 Task: Choose the host language as Finnish.
Action: Mouse moved to (1051, 156)
Screenshot: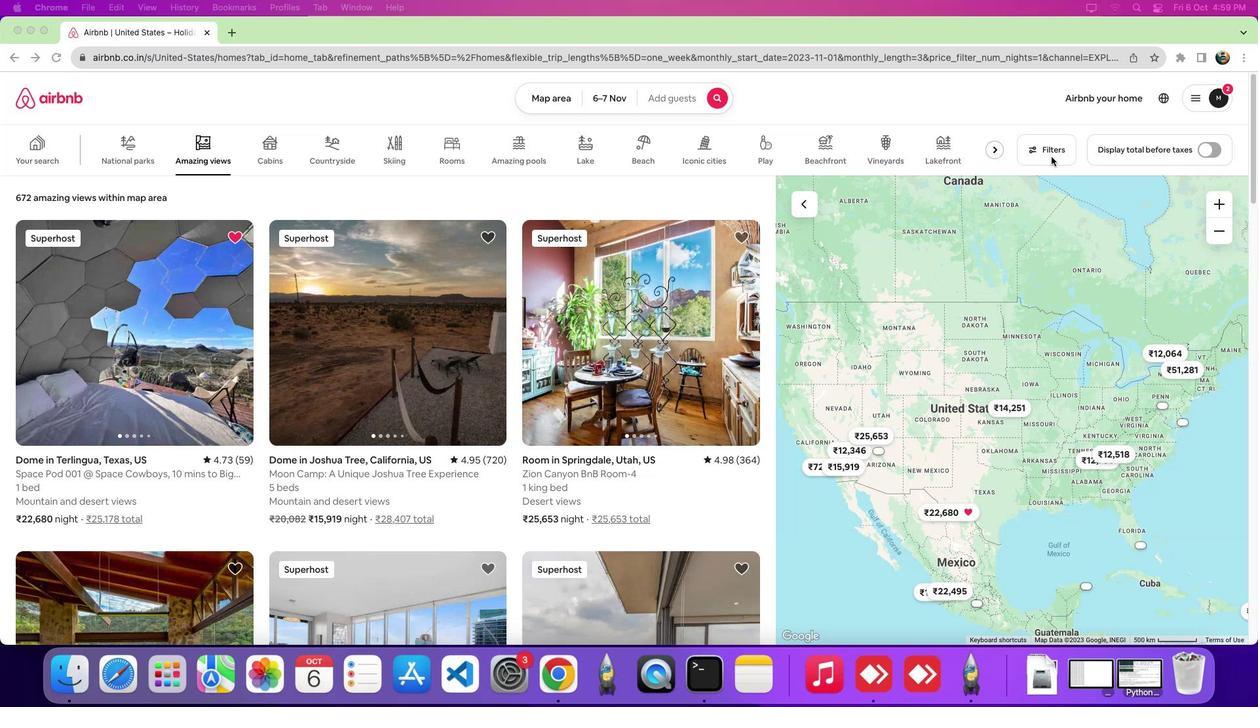 
Action: Mouse pressed left at (1051, 156)
Screenshot: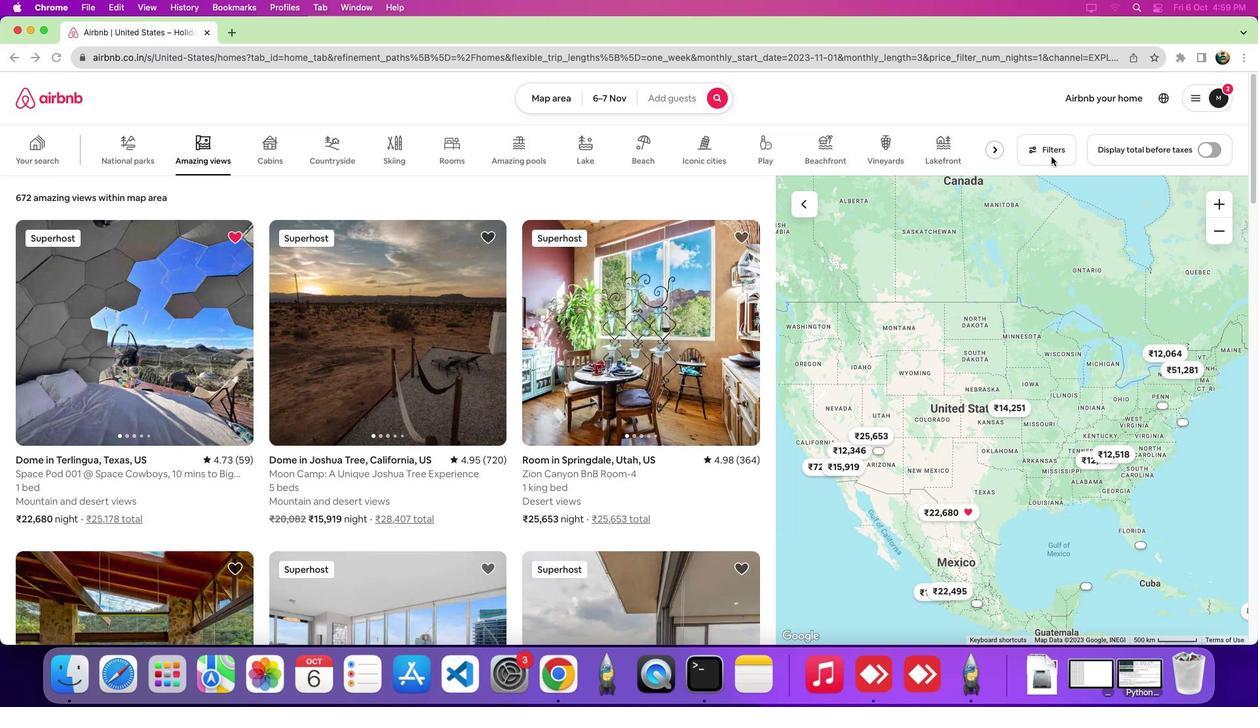 
Action: Mouse pressed left at (1051, 156)
Screenshot: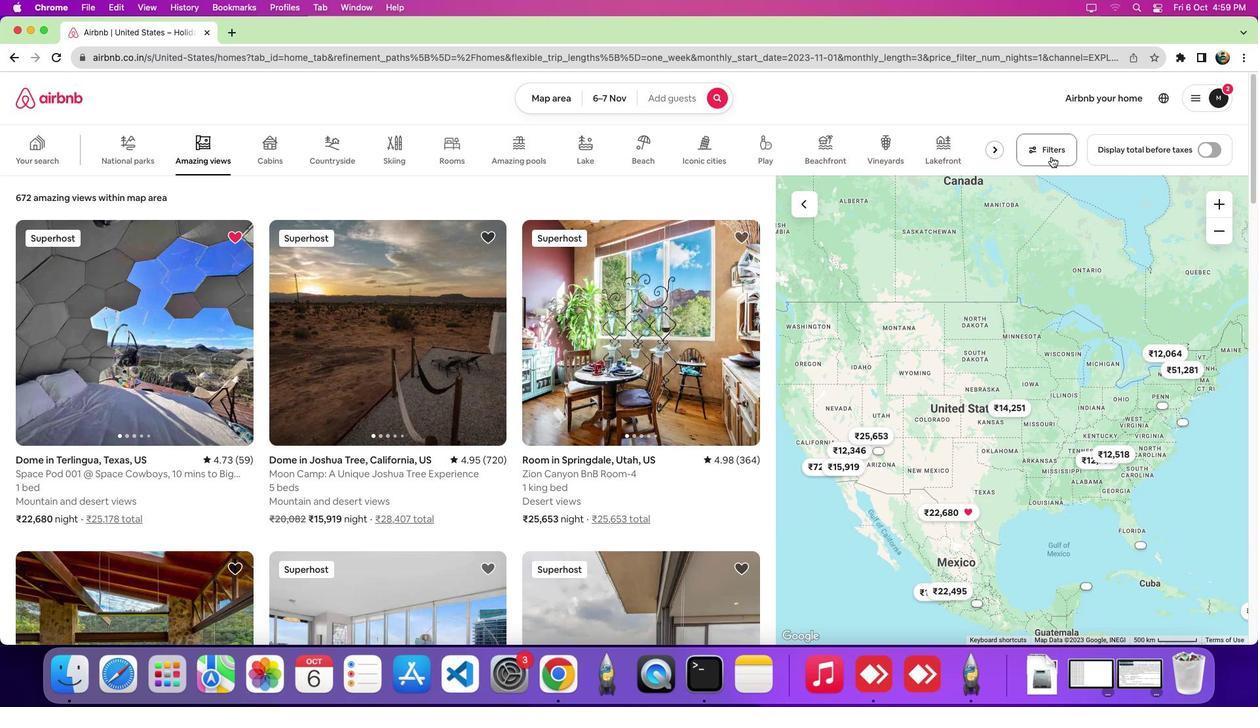 
Action: Mouse moved to (628, 232)
Screenshot: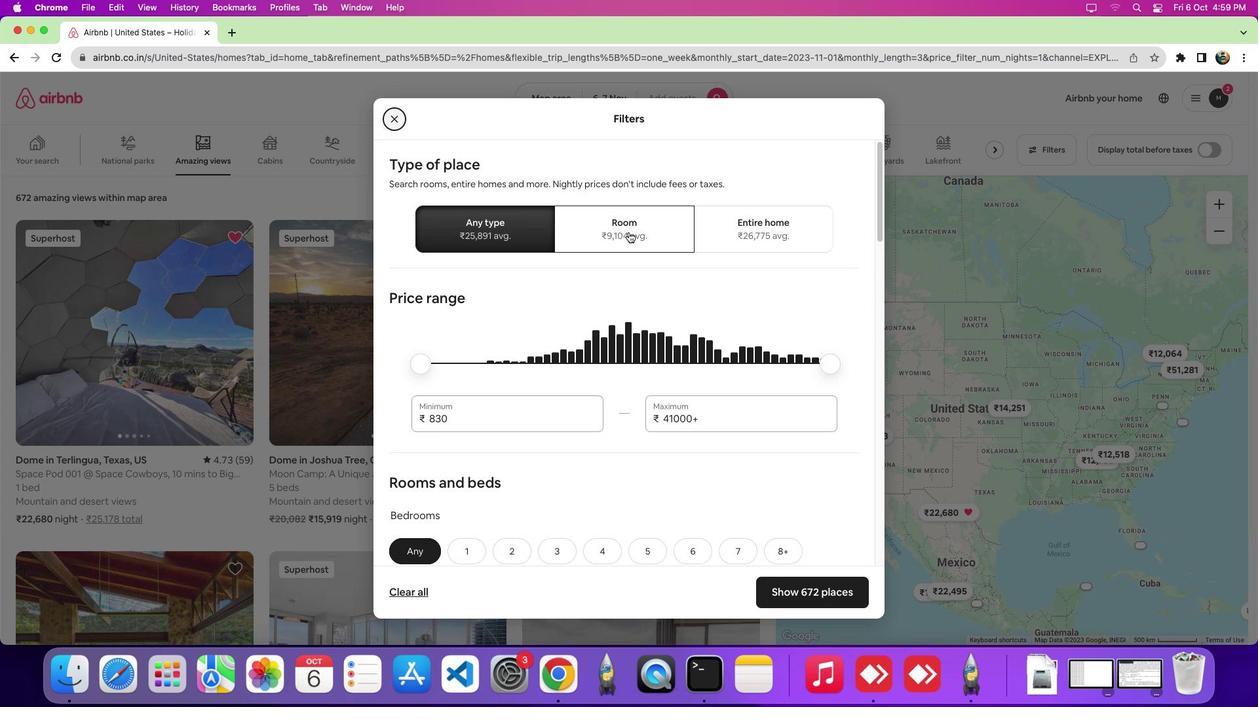 
Action: Mouse pressed left at (628, 232)
Screenshot: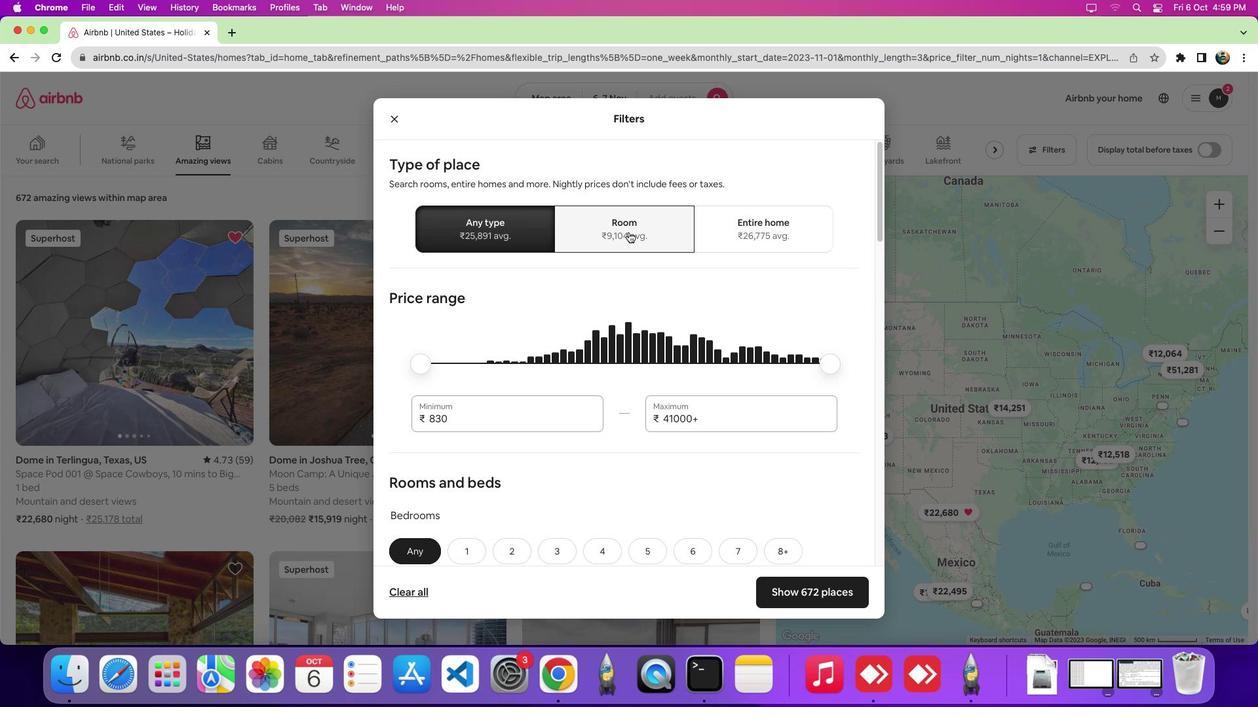 
Action: Mouse moved to (636, 399)
Screenshot: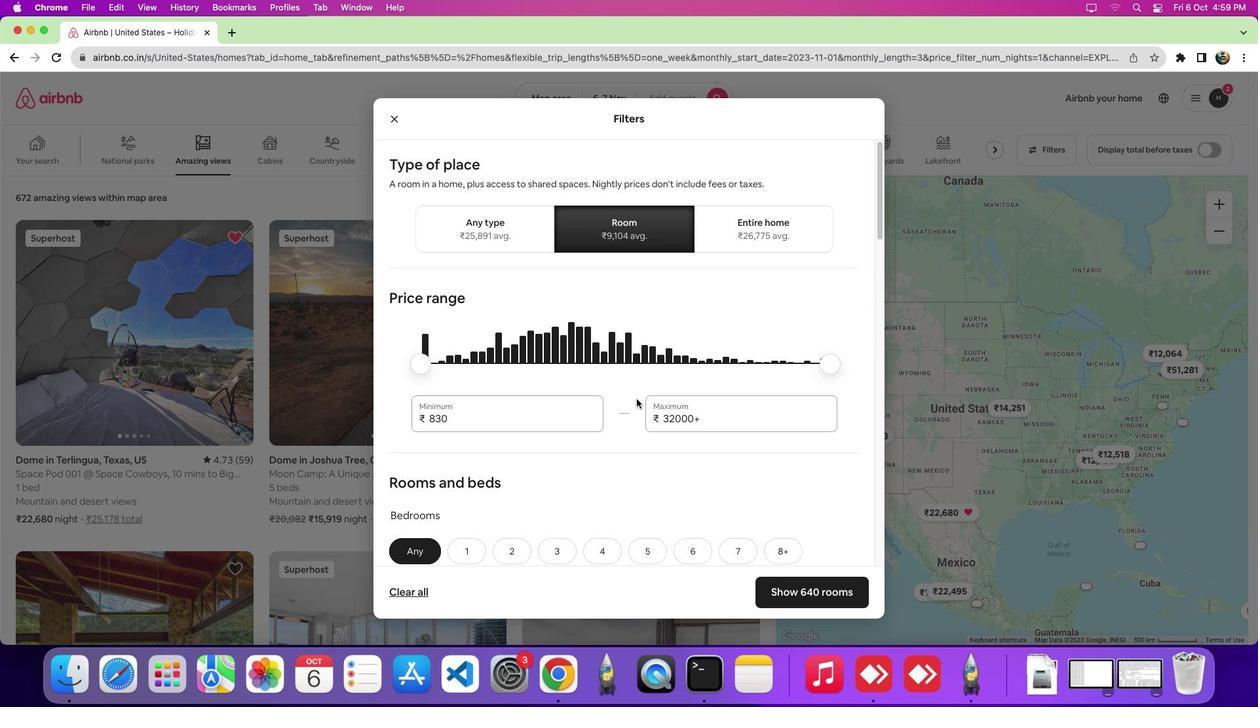 
Action: Mouse scrolled (636, 399) with delta (0, 0)
Screenshot: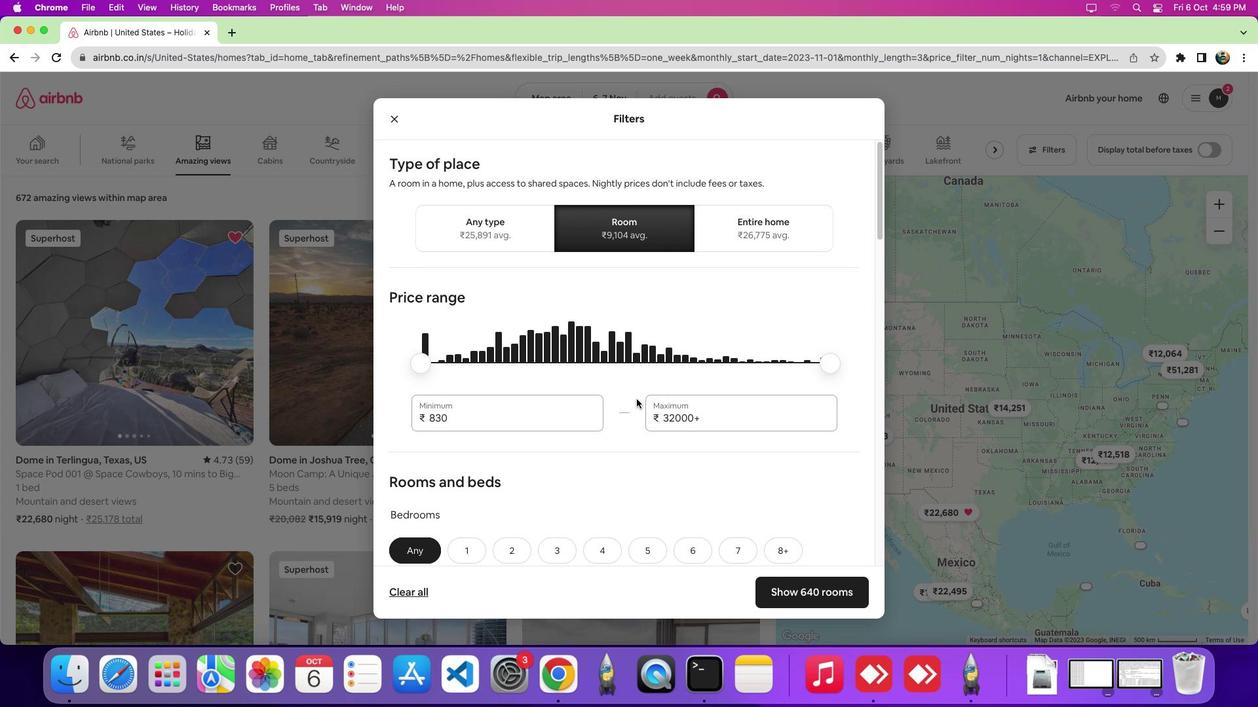 
Action: Mouse scrolled (636, 399) with delta (0, 0)
Screenshot: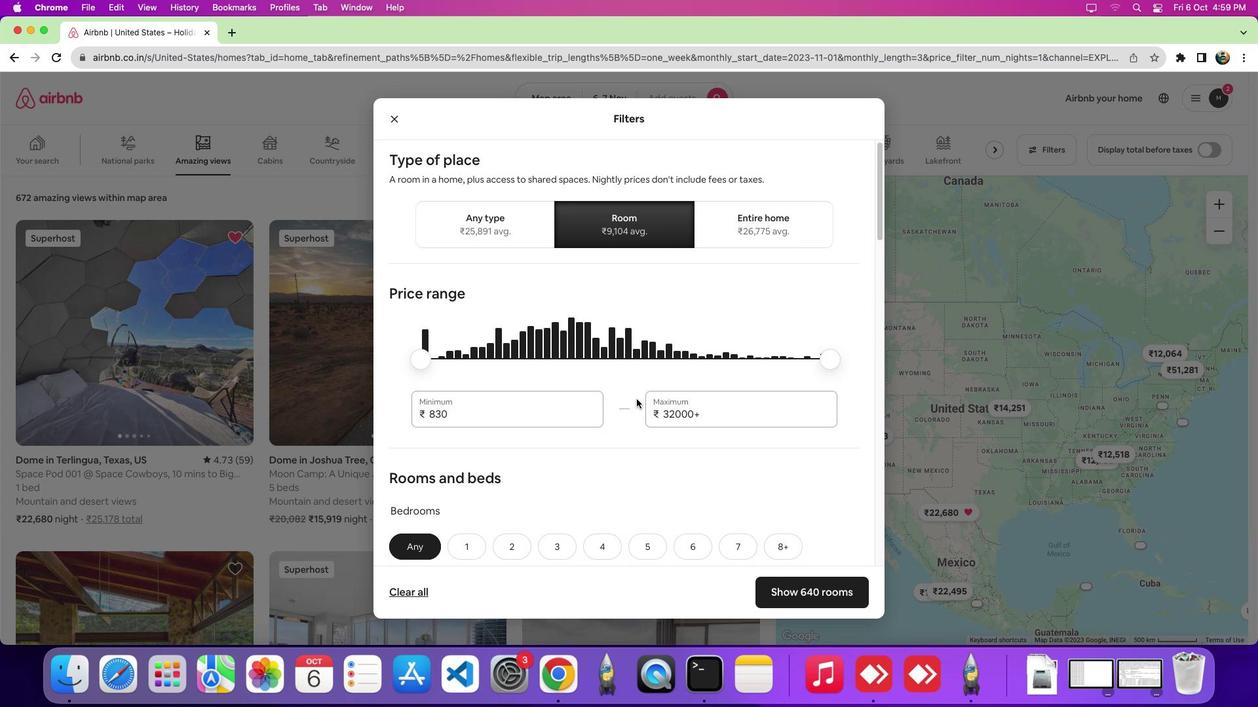 
Action: Mouse scrolled (636, 399) with delta (0, -1)
Screenshot: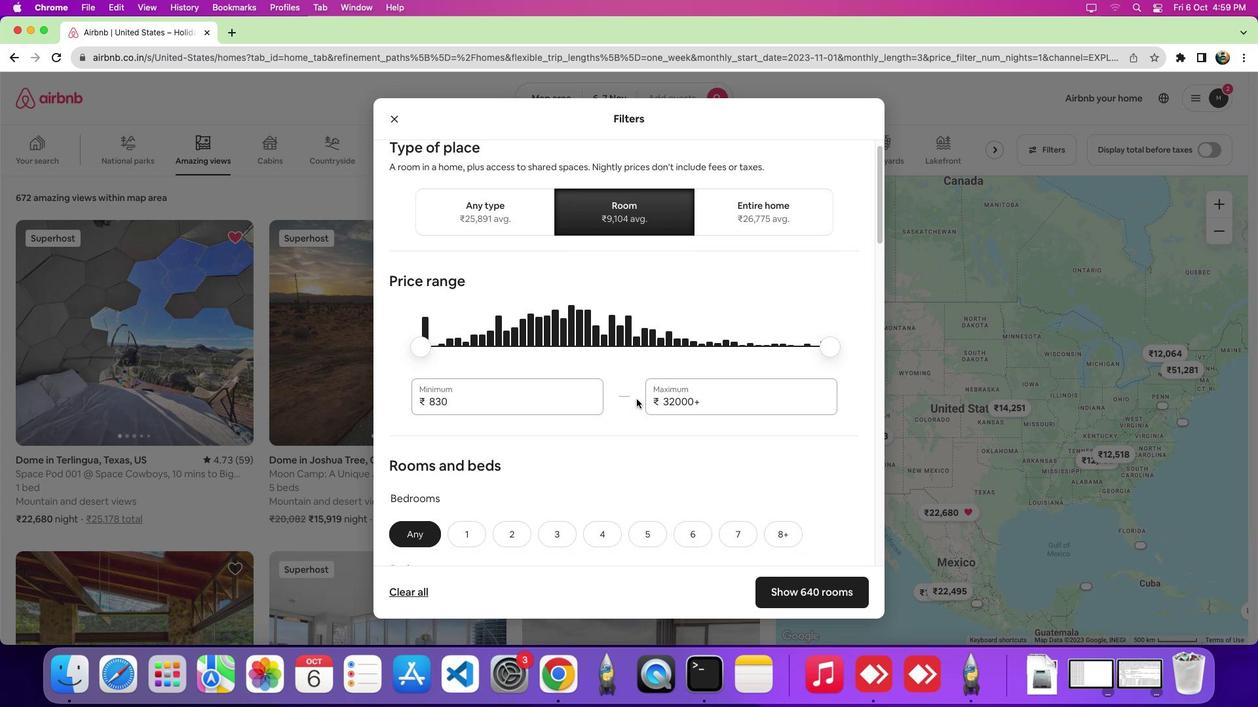 
Action: Mouse scrolled (636, 399) with delta (0, -3)
Screenshot: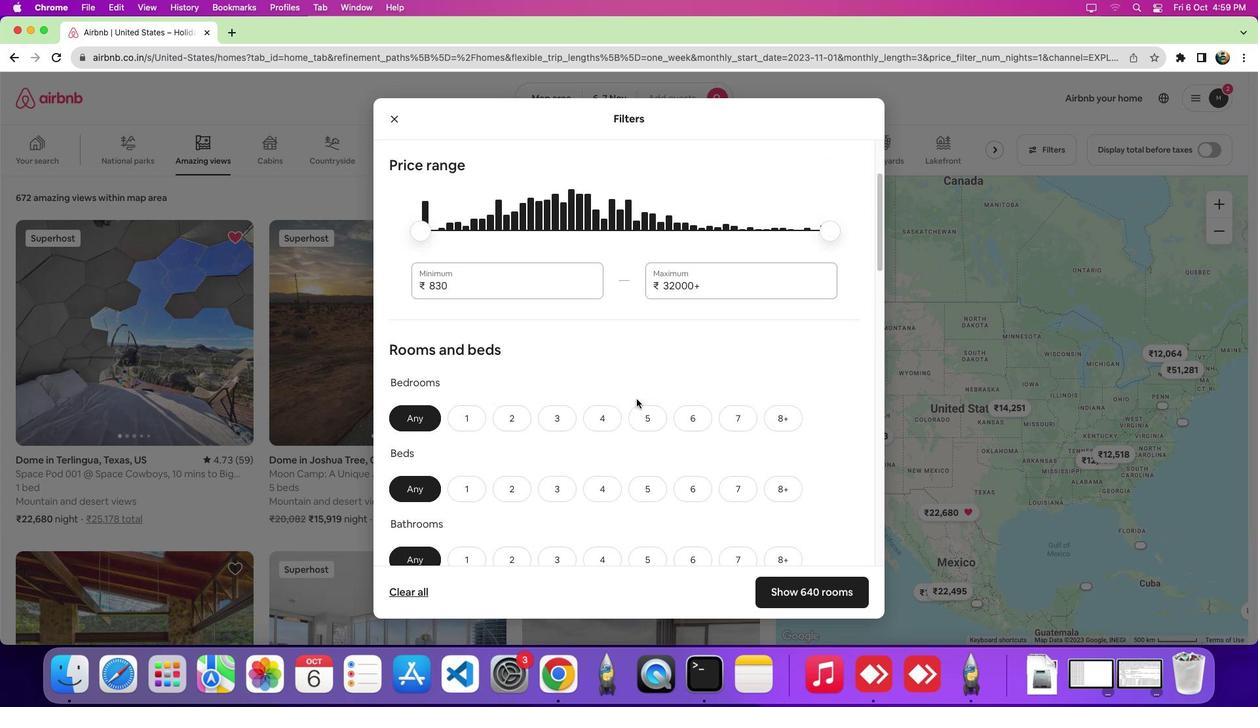 
Action: Mouse scrolled (636, 399) with delta (0, 0)
Screenshot: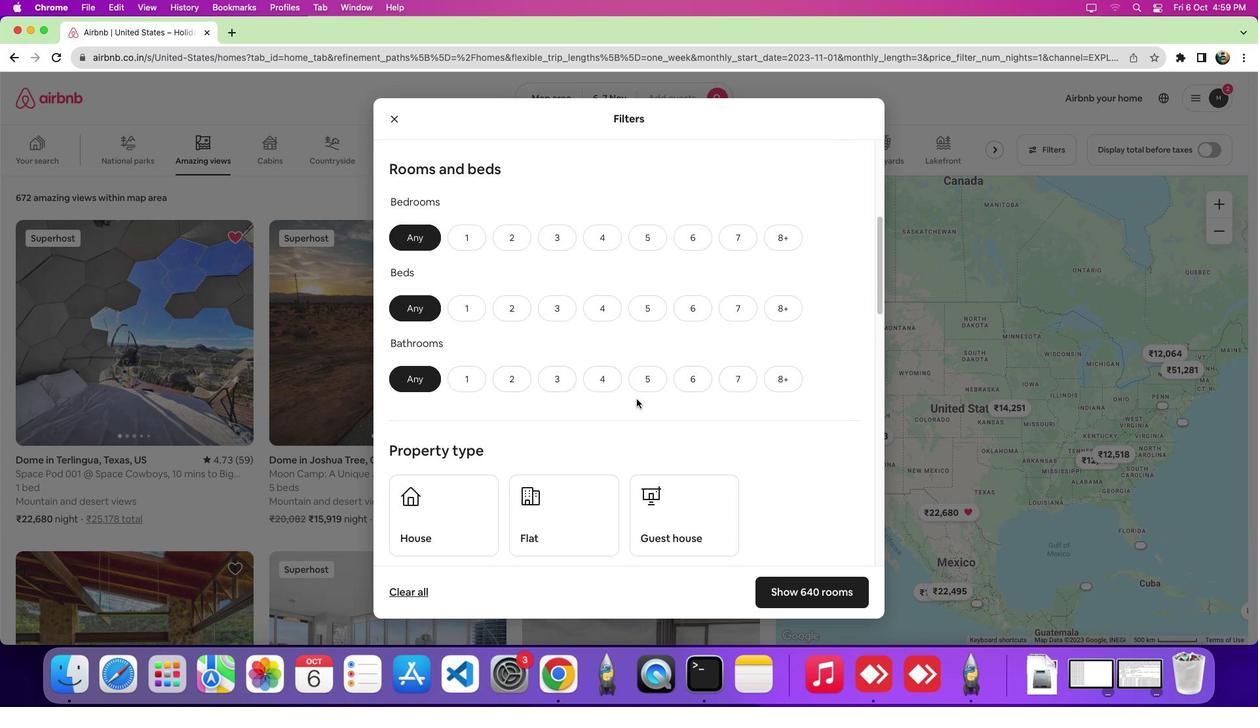 
Action: Mouse scrolled (636, 399) with delta (0, -1)
Screenshot: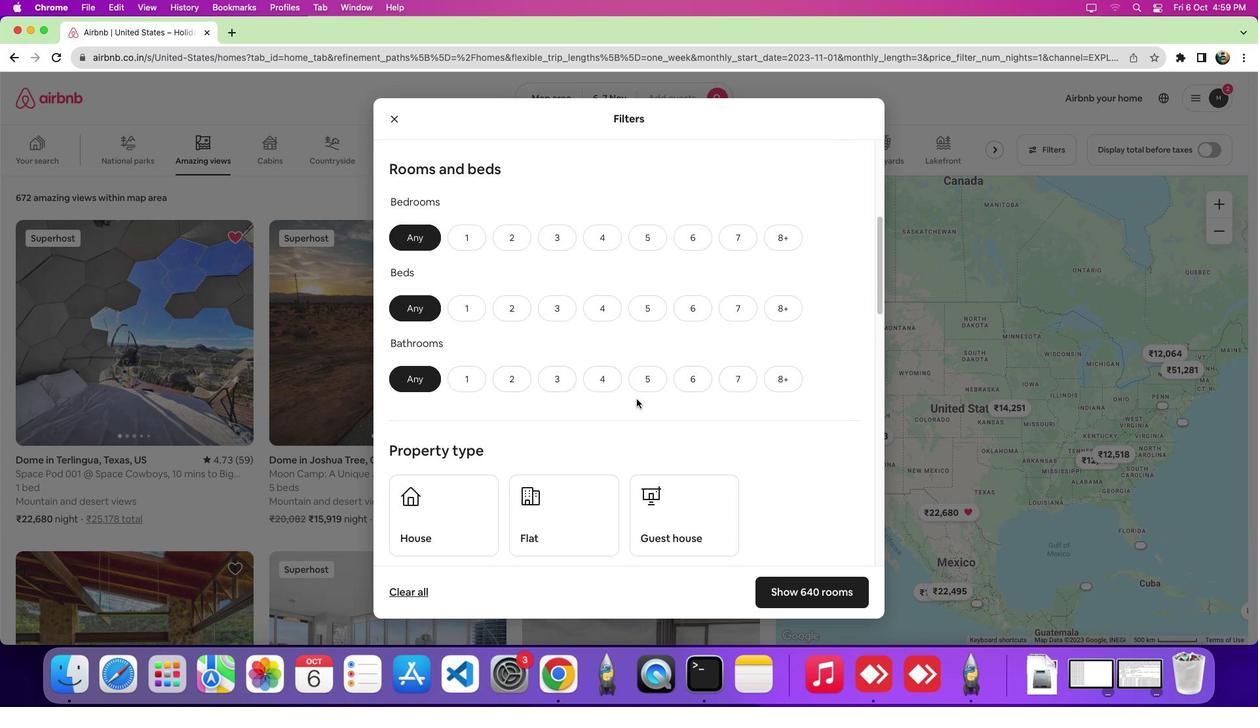 
Action: Mouse scrolled (636, 399) with delta (0, -5)
Screenshot: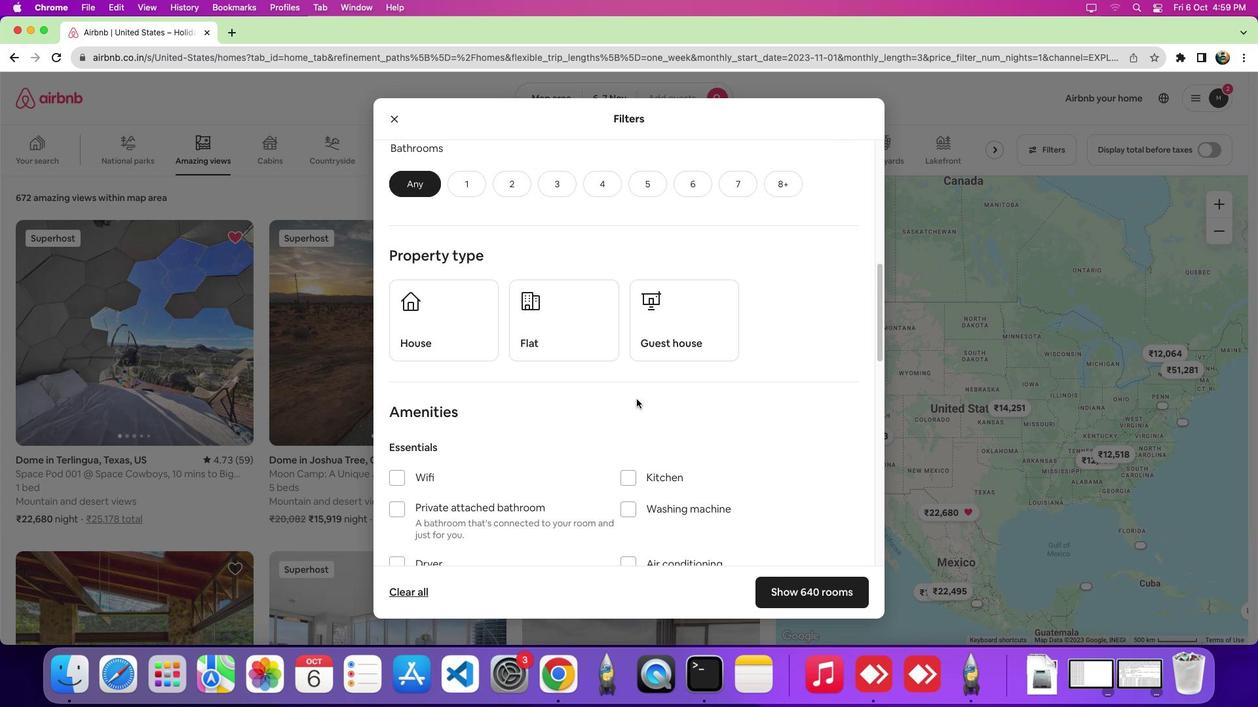 
Action: Mouse scrolled (636, 399) with delta (0, -8)
Screenshot: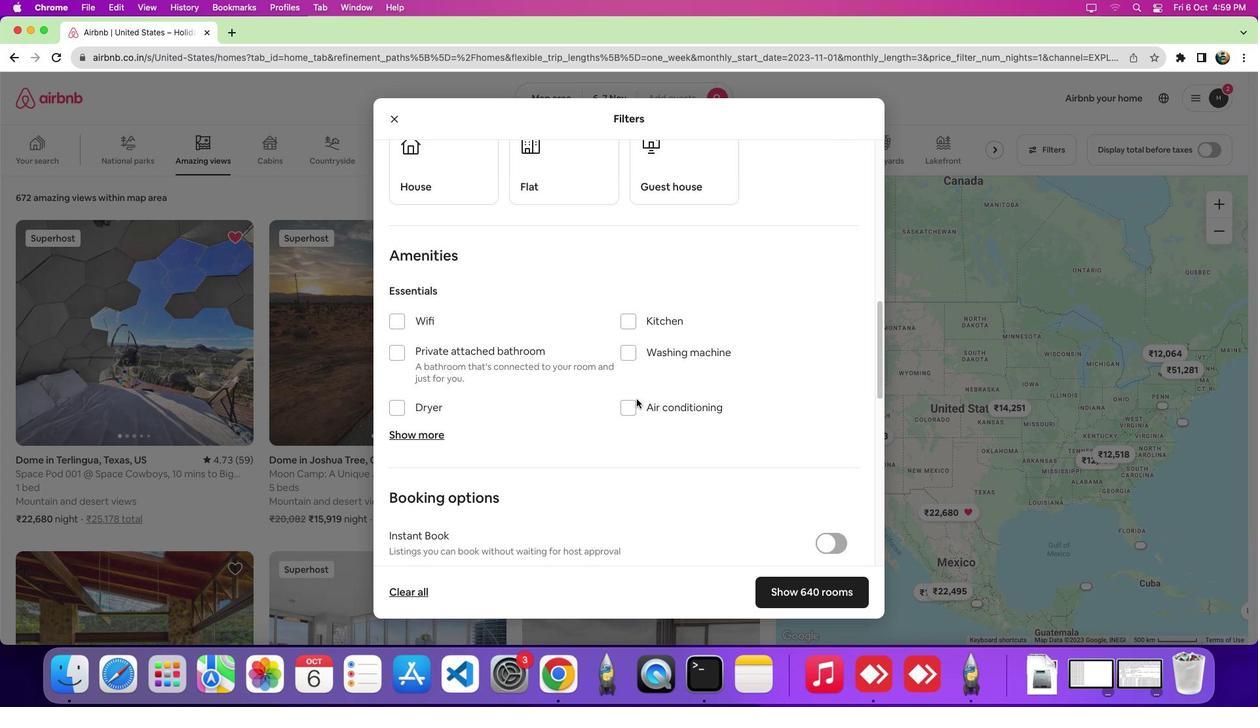 
Action: Mouse scrolled (636, 399) with delta (0, 0)
Screenshot: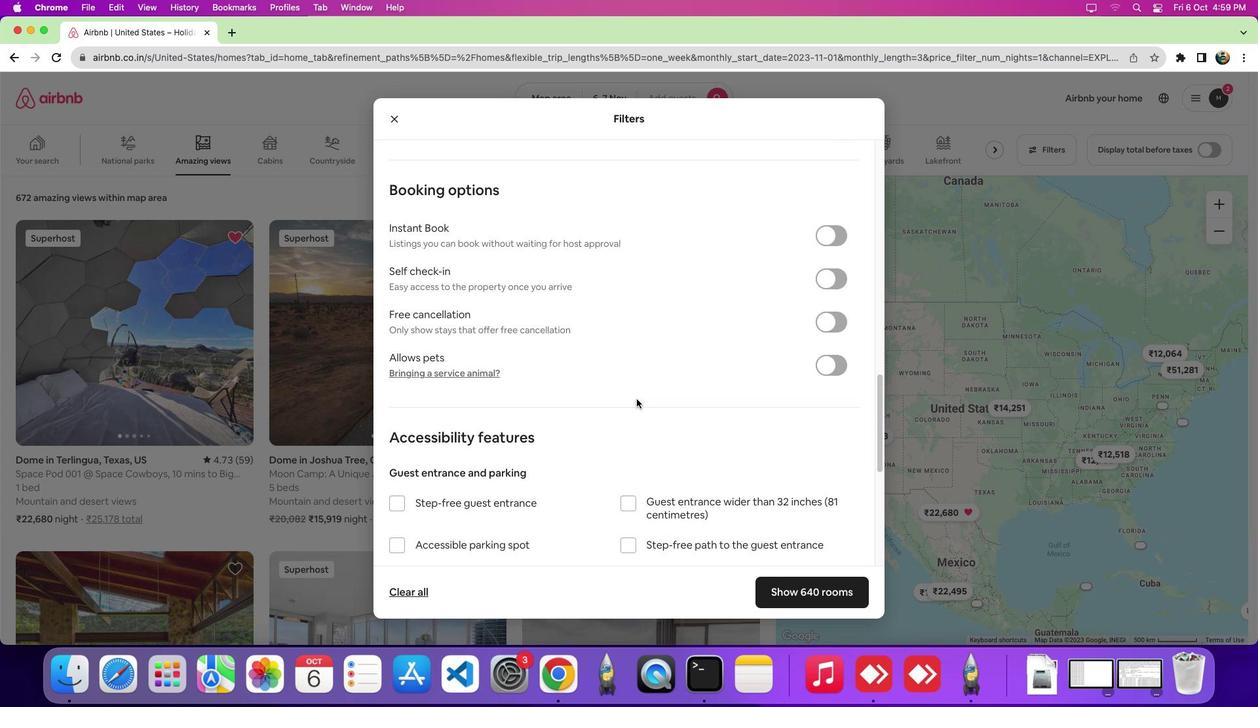 
Action: Mouse scrolled (636, 399) with delta (0, 0)
Screenshot: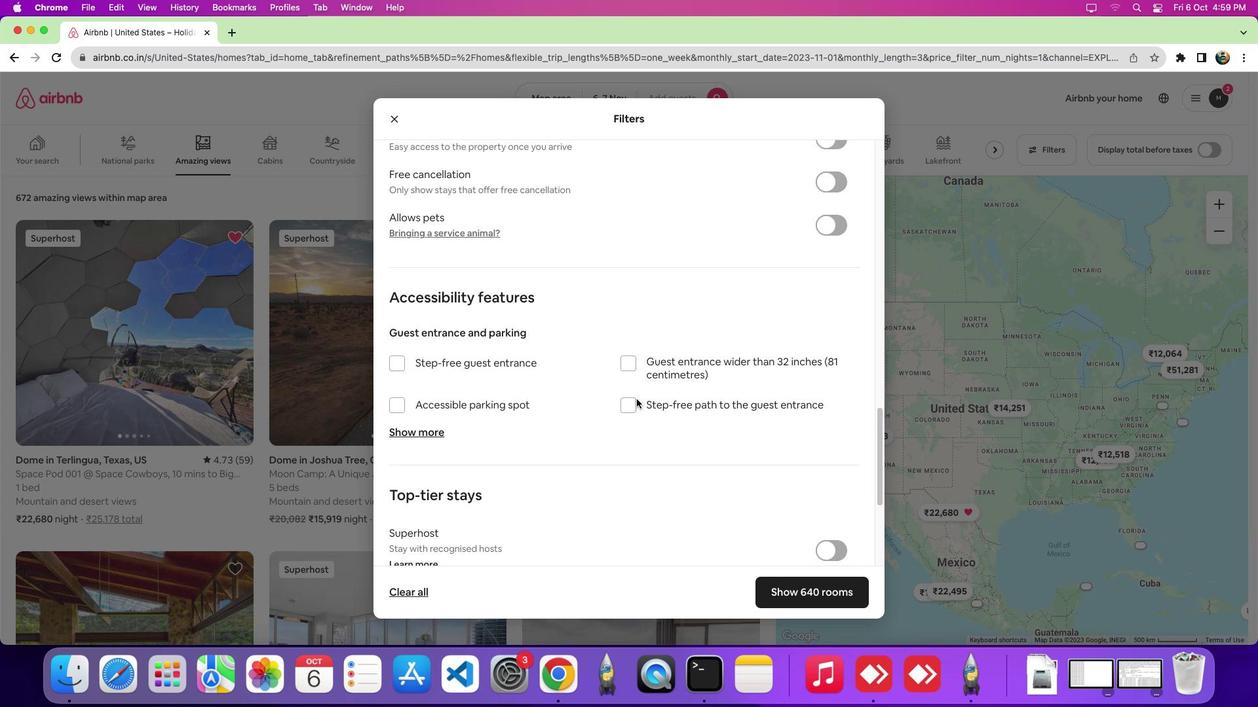 
Action: Mouse scrolled (636, 399) with delta (0, -5)
Screenshot: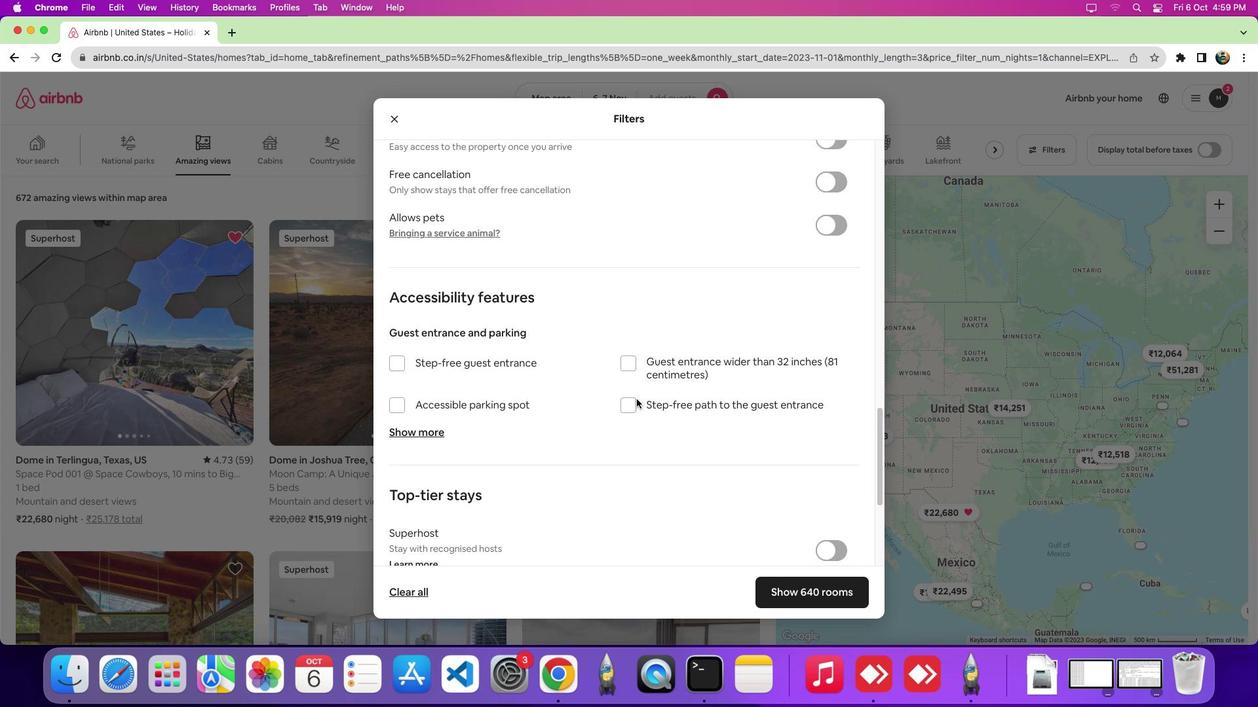 
Action: Mouse scrolled (636, 399) with delta (0, -8)
Screenshot: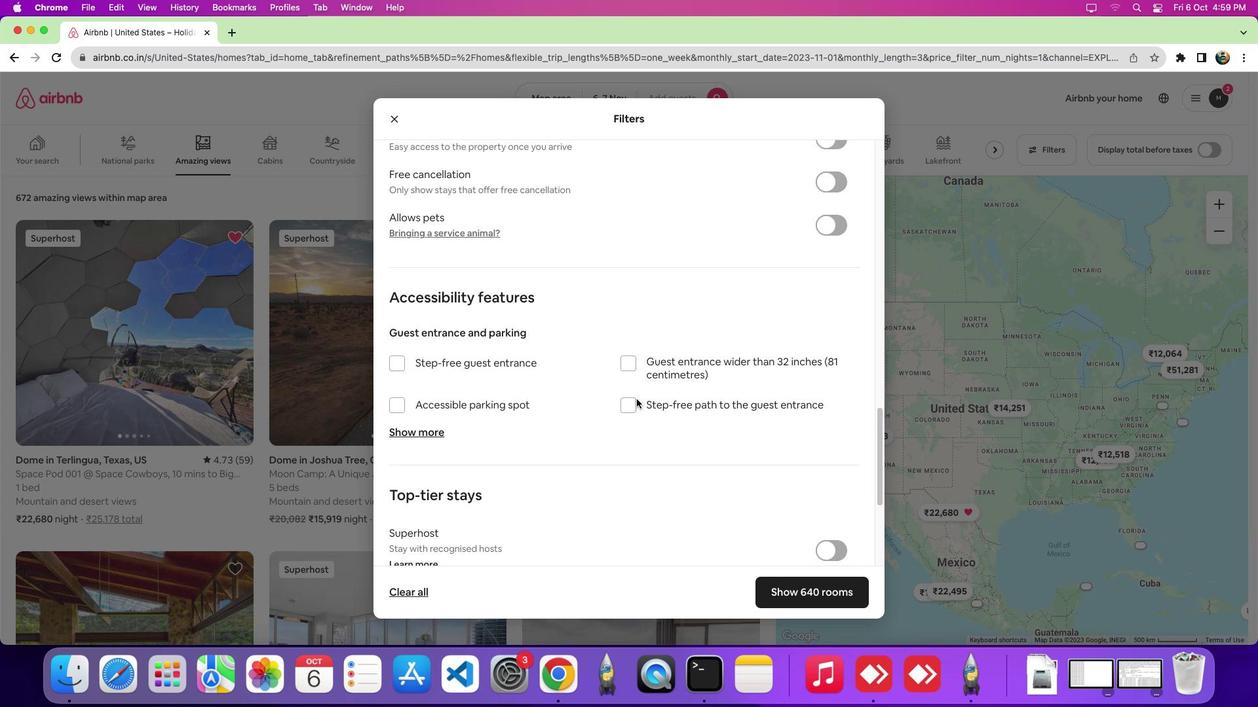 
Action: Mouse scrolled (636, 399) with delta (0, -9)
Screenshot: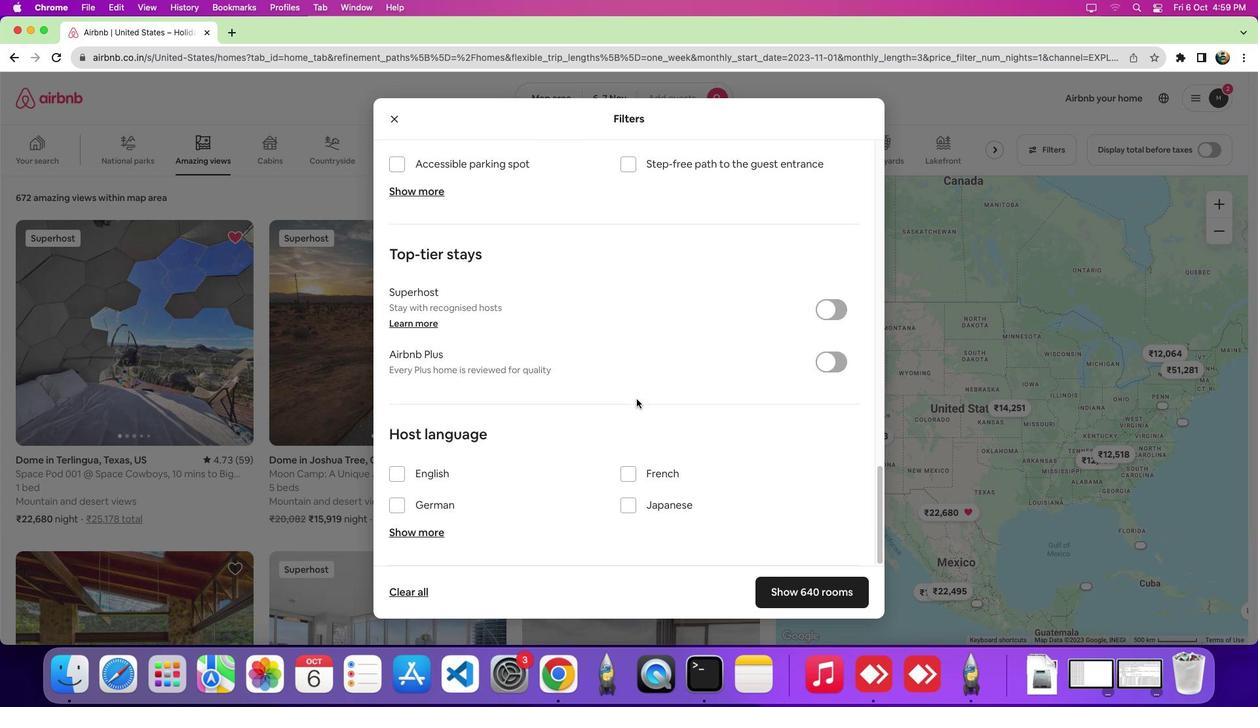 
Action: Mouse scrolled (636, 399) with delta (0, 0)
Screenshot: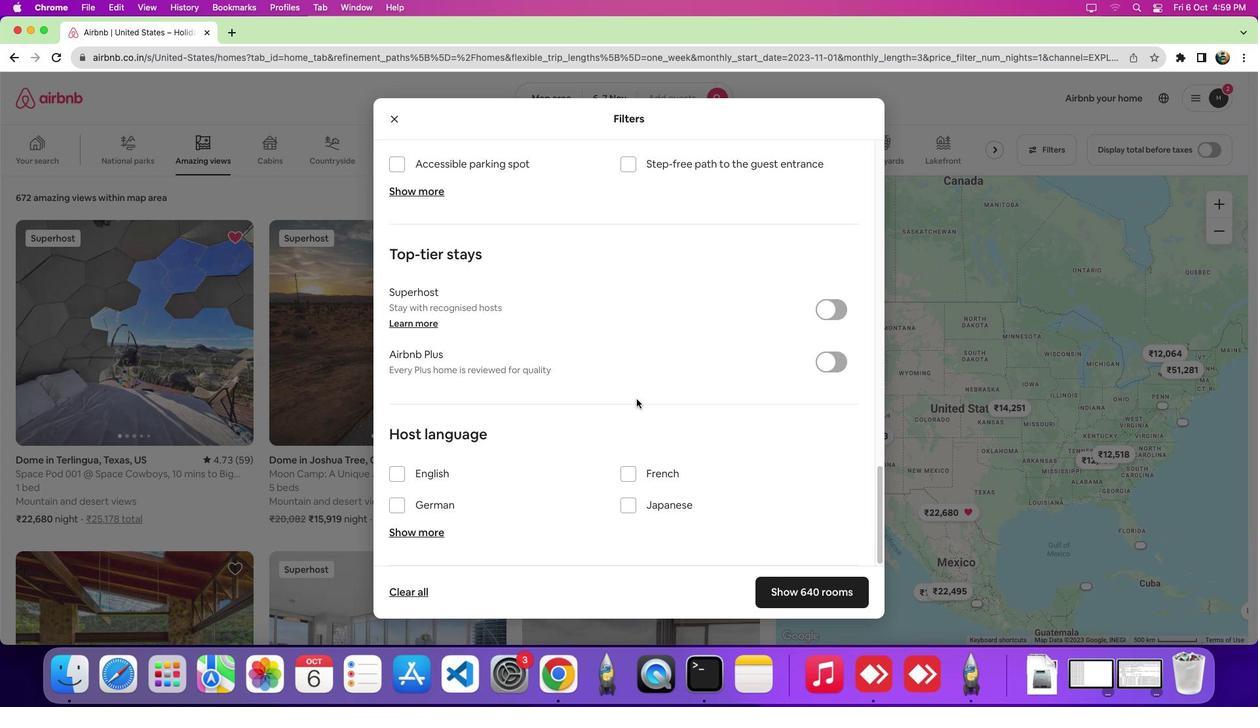 
Action: Mouse scrolled (636, 399) with delta (0, -1)
Screenshot: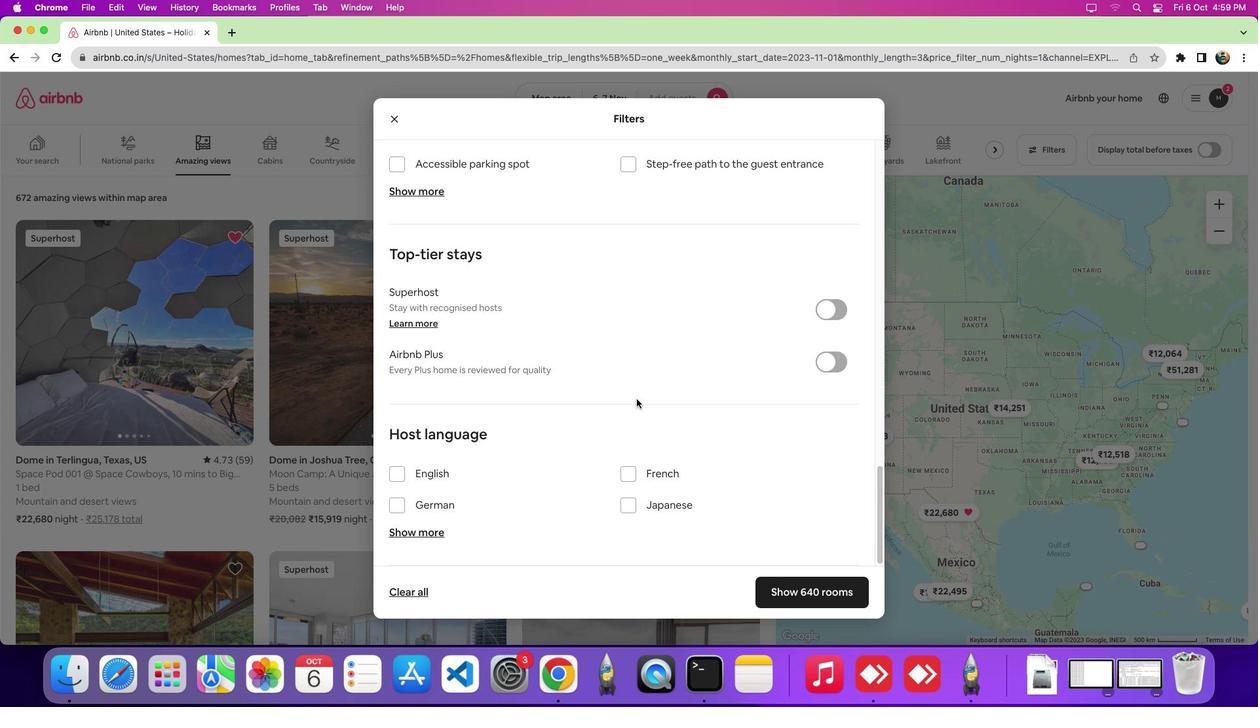 
Action: Mouse scrolled (636, 399) with delta (0, -5)
Screenshot: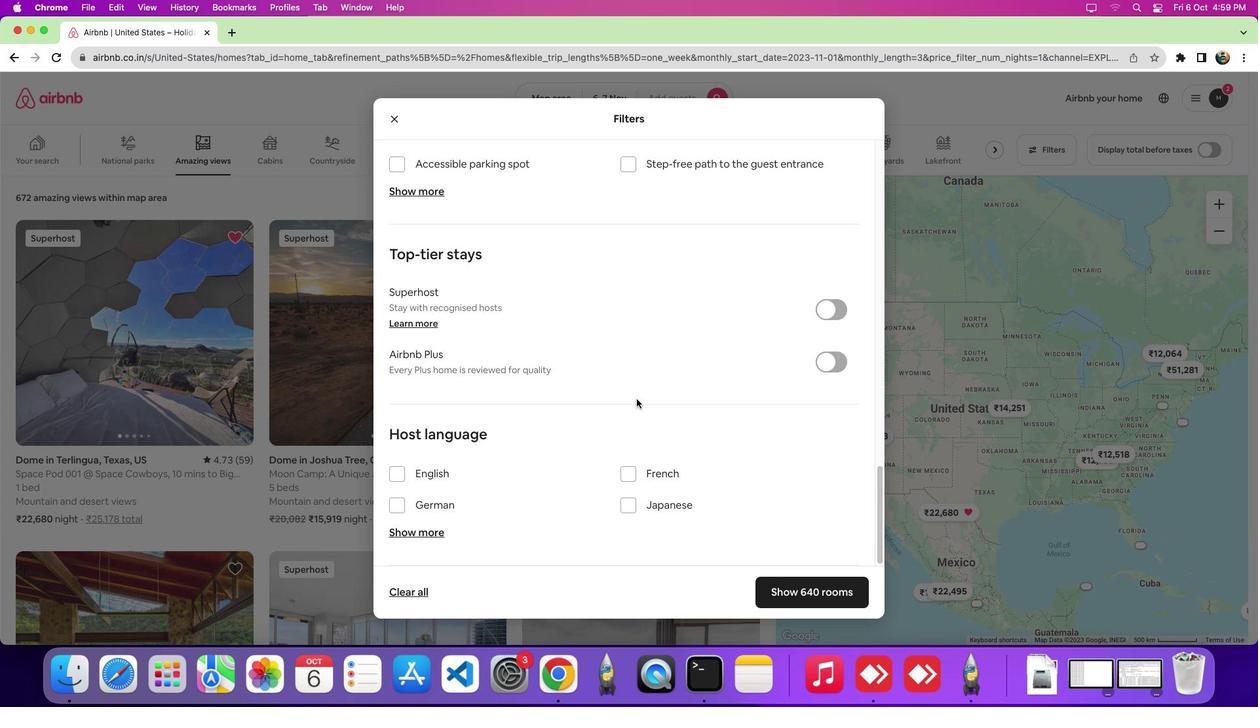 
Action: Mouse scrolled (636, 399) with delta (0, -9)
Screenshot: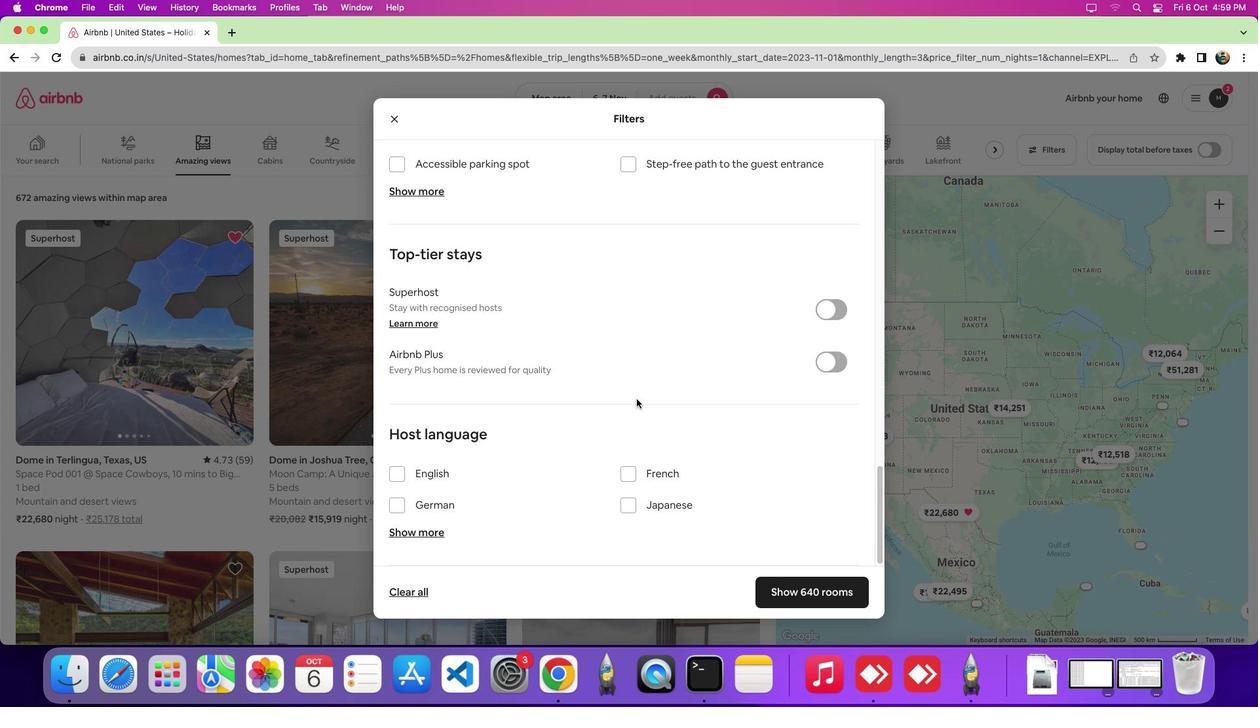 
Action: Mouse scrolled (636, 399) with delta (0, 0)
Screenshot: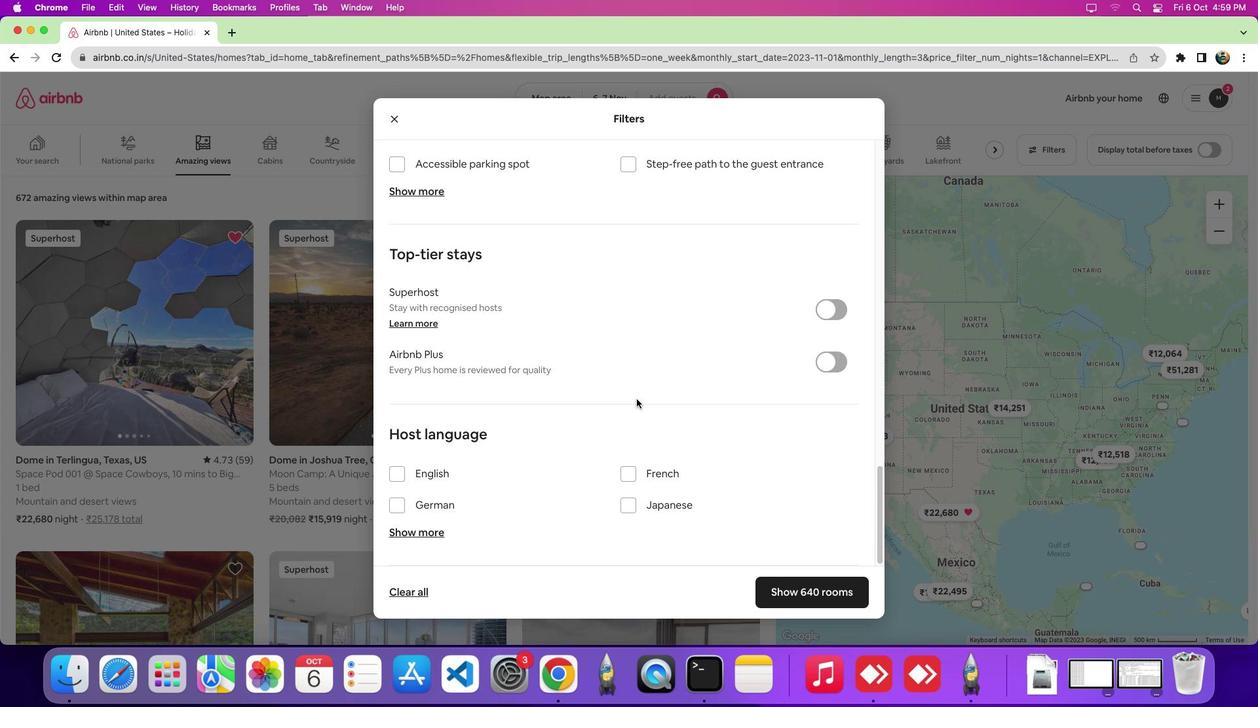 
Action: Mouse scrolled (636, 399) with delta (0, 0)
Screenshot: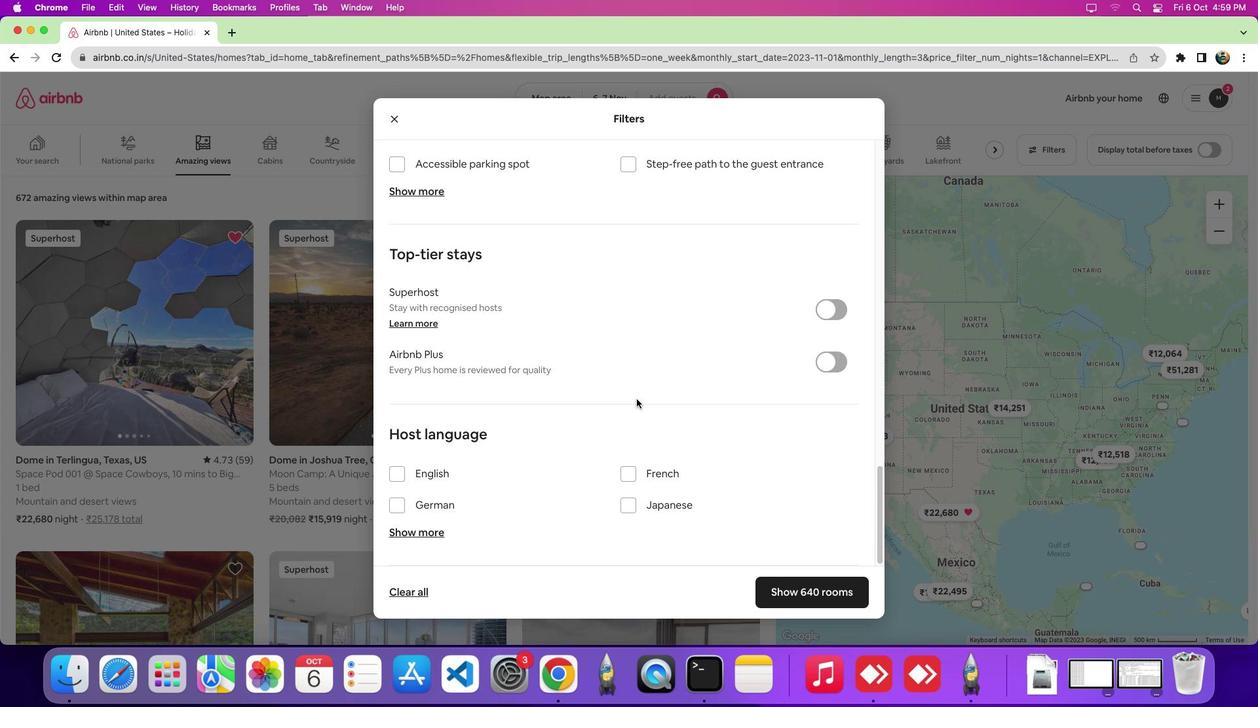 
Action: Mouse moved to (418, 533)
Screenshot: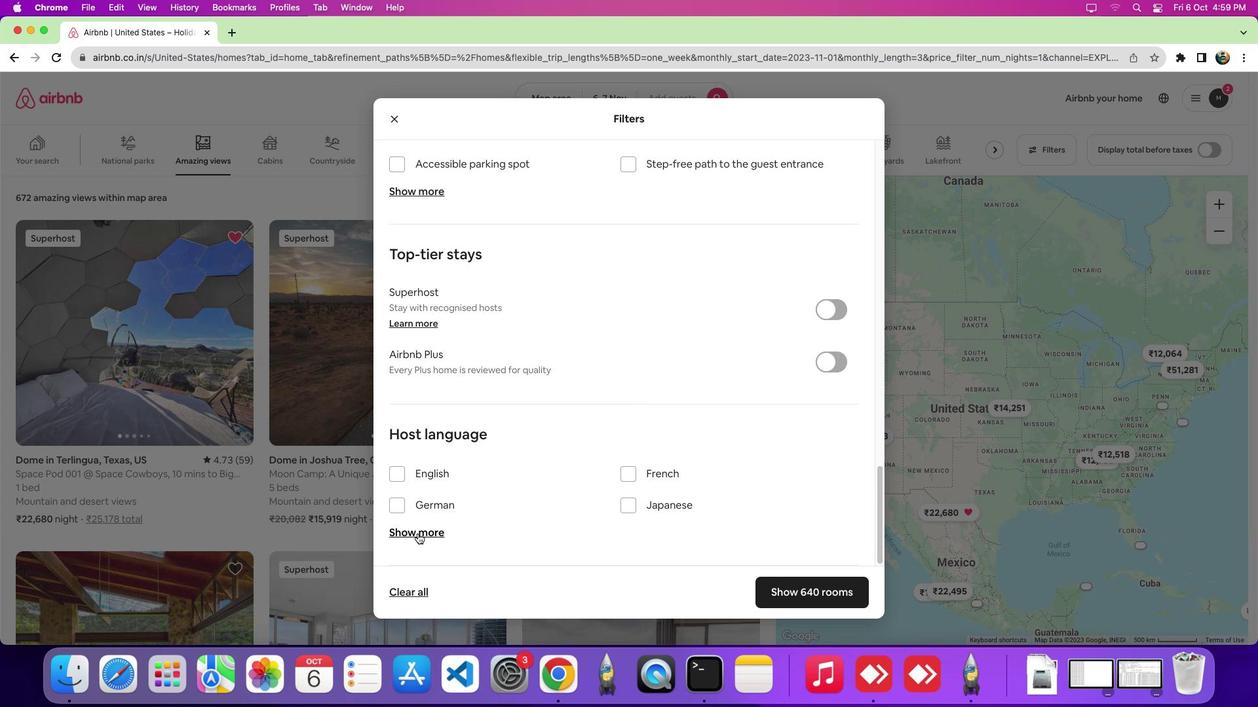 
Action: Mouse pressed left at (418, 533)
Screenshot: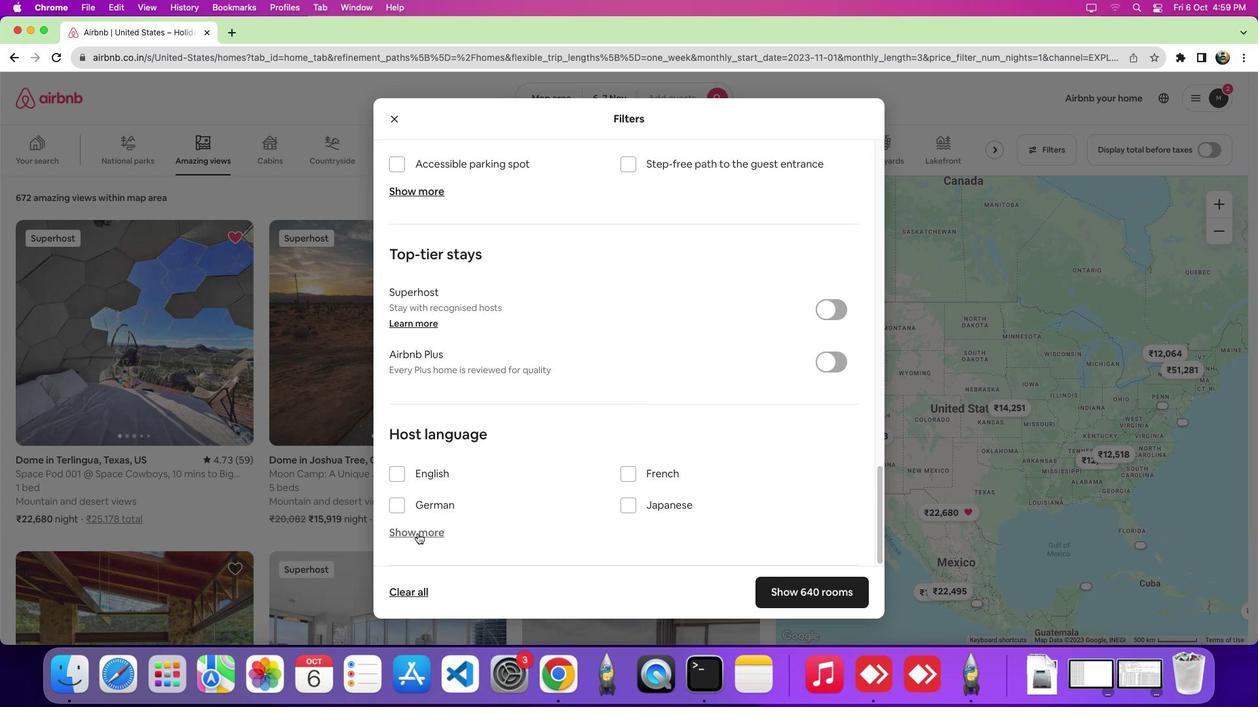 
Action: Mouse moved to (533, 475)
Screenshot: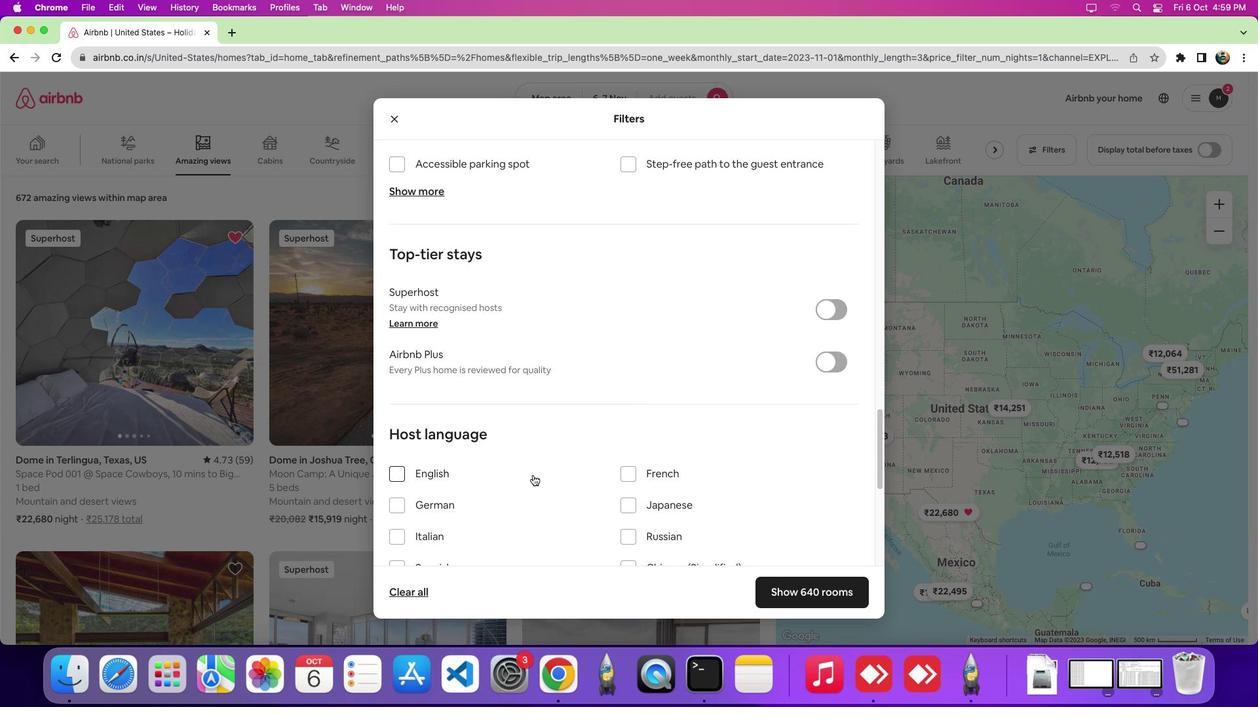 
Action: Mouse scrolled (533, 475) with delta (0, 0)
Screenshot: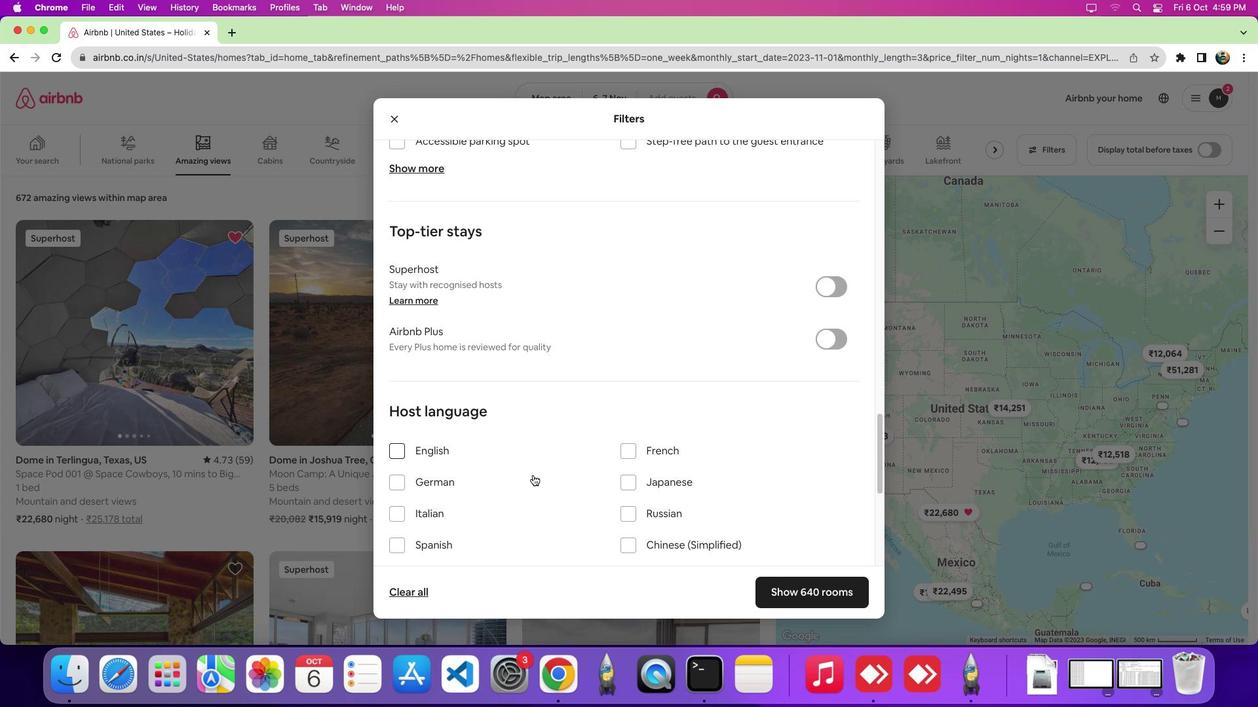 
Action: Mouse scrolled (533, 475) with delta (0, 0)
Screenshot: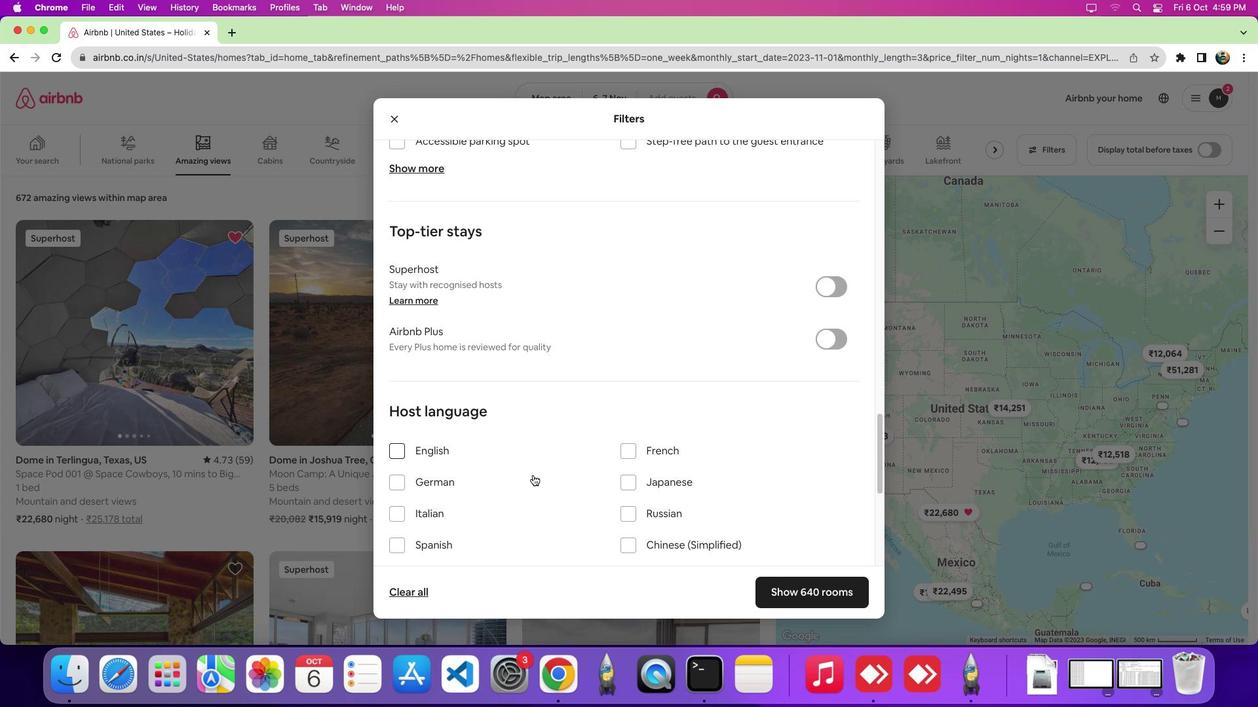 
Action: Mouse scrolled (533, 475) with delta (0, -5)
Screenshot: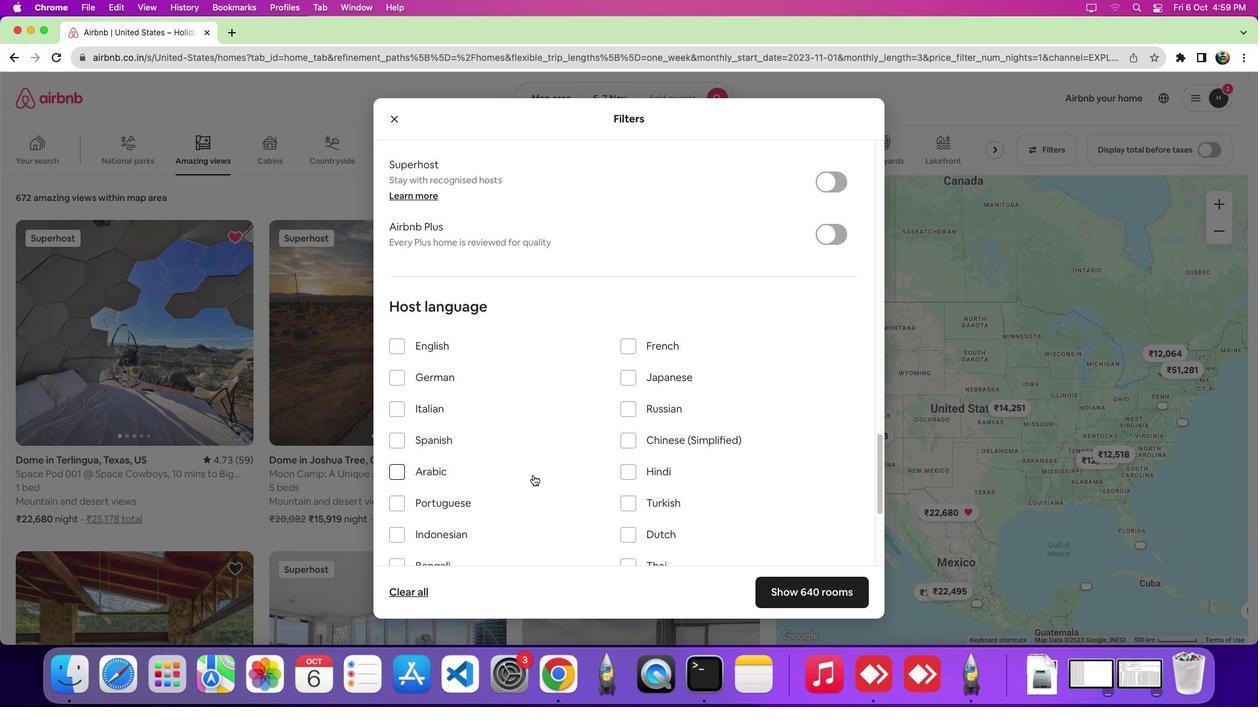 
Action: Mouse scrolled (533, 475) with delta (0, -7)
Screenshot: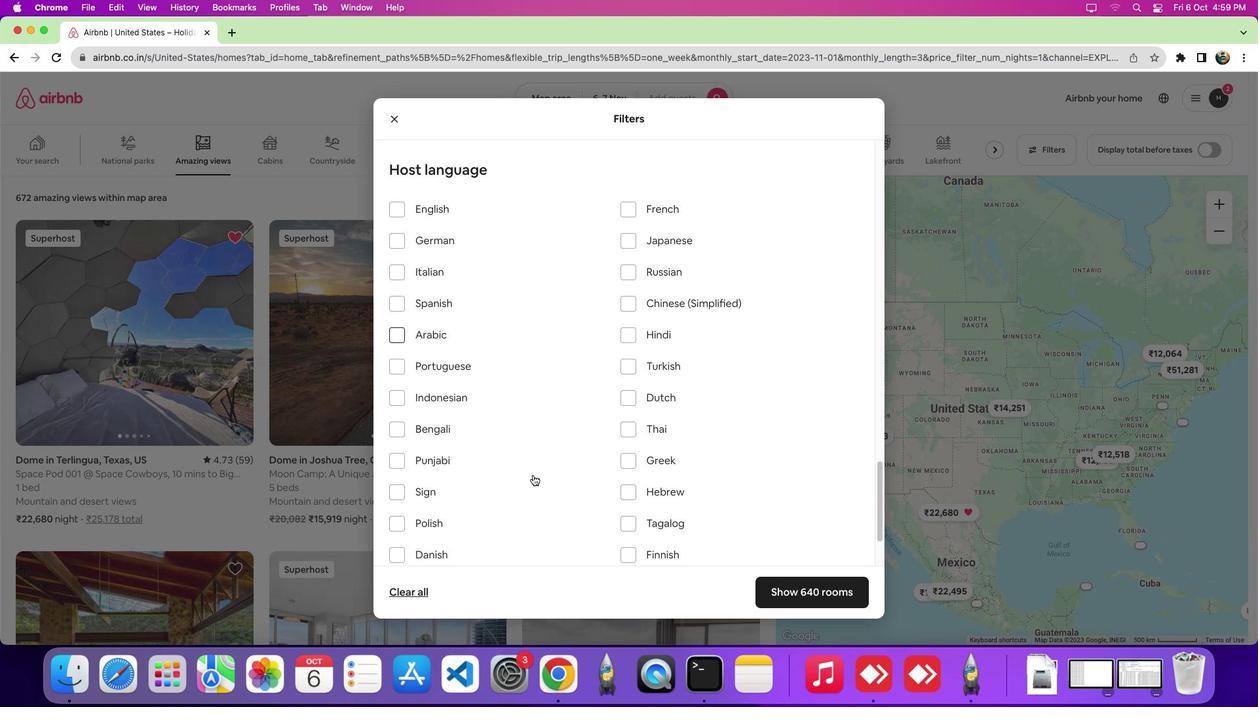 
Action: Mouse moved to (533, 475)
Screenshot: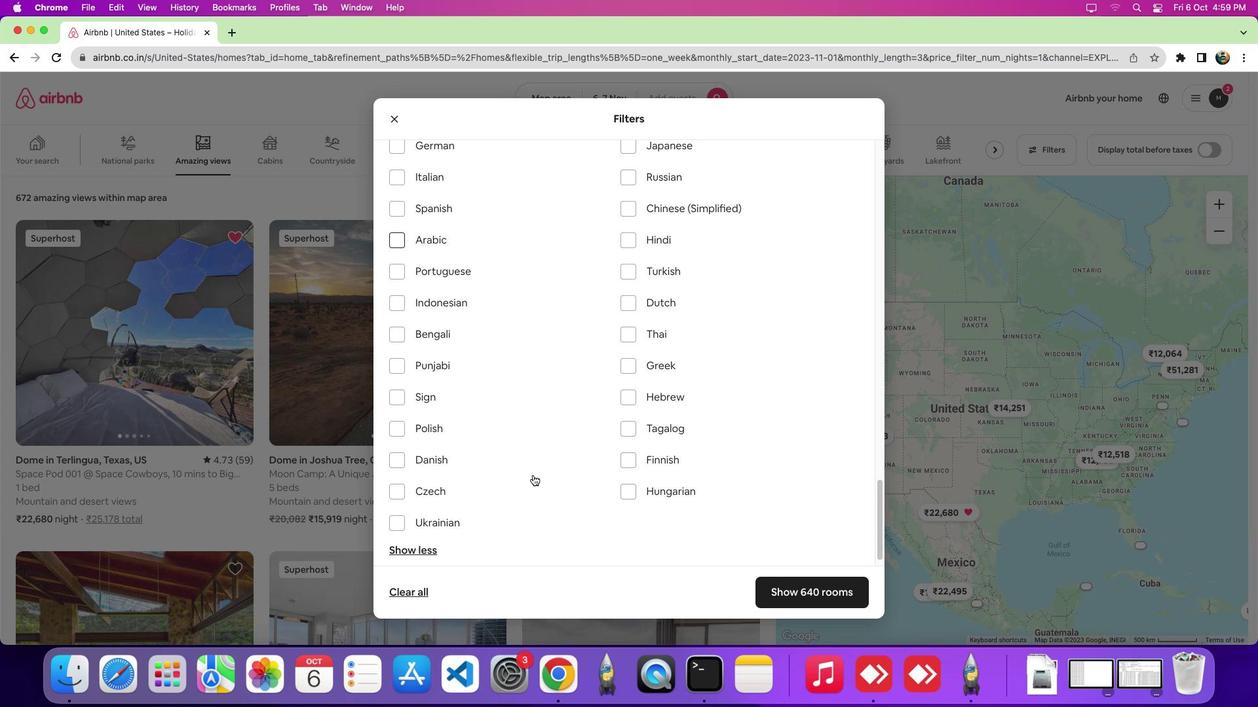 
Action: Mouse scrolled (533, 475) with delta (0, 0)
Screenshot: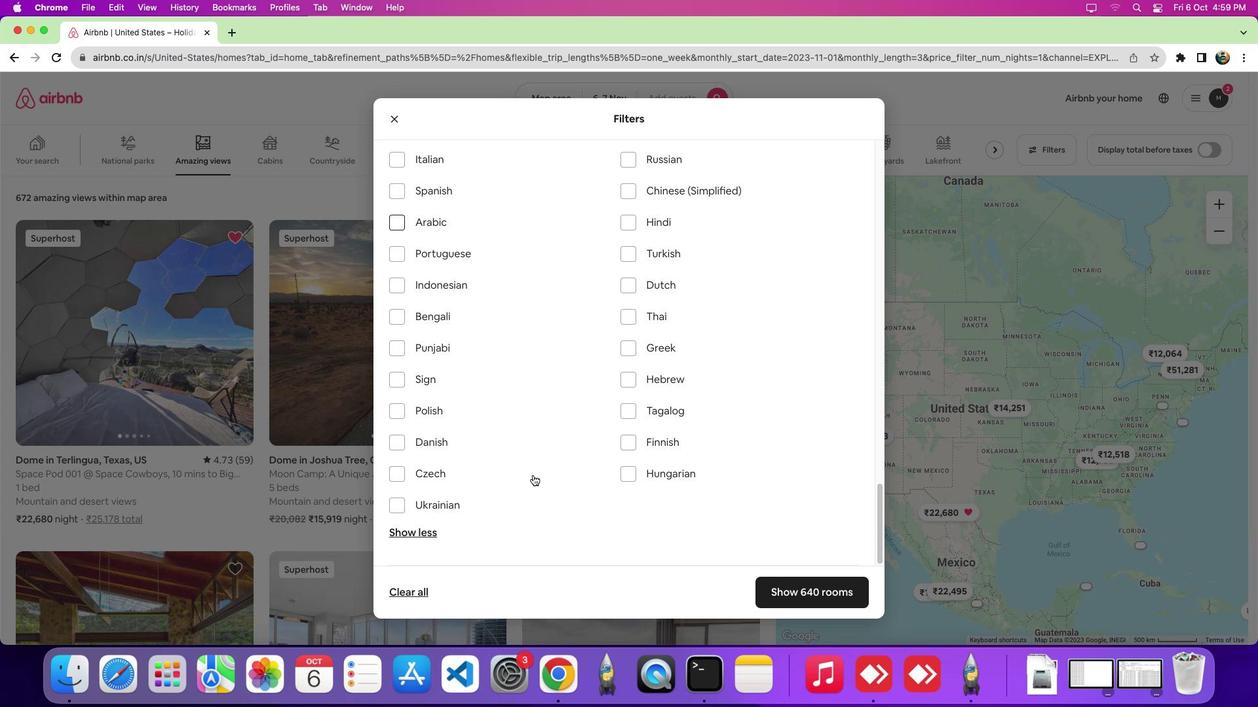 
Action: Mouse scrolled (533, 475) with delta (0, 0)
Screenshot: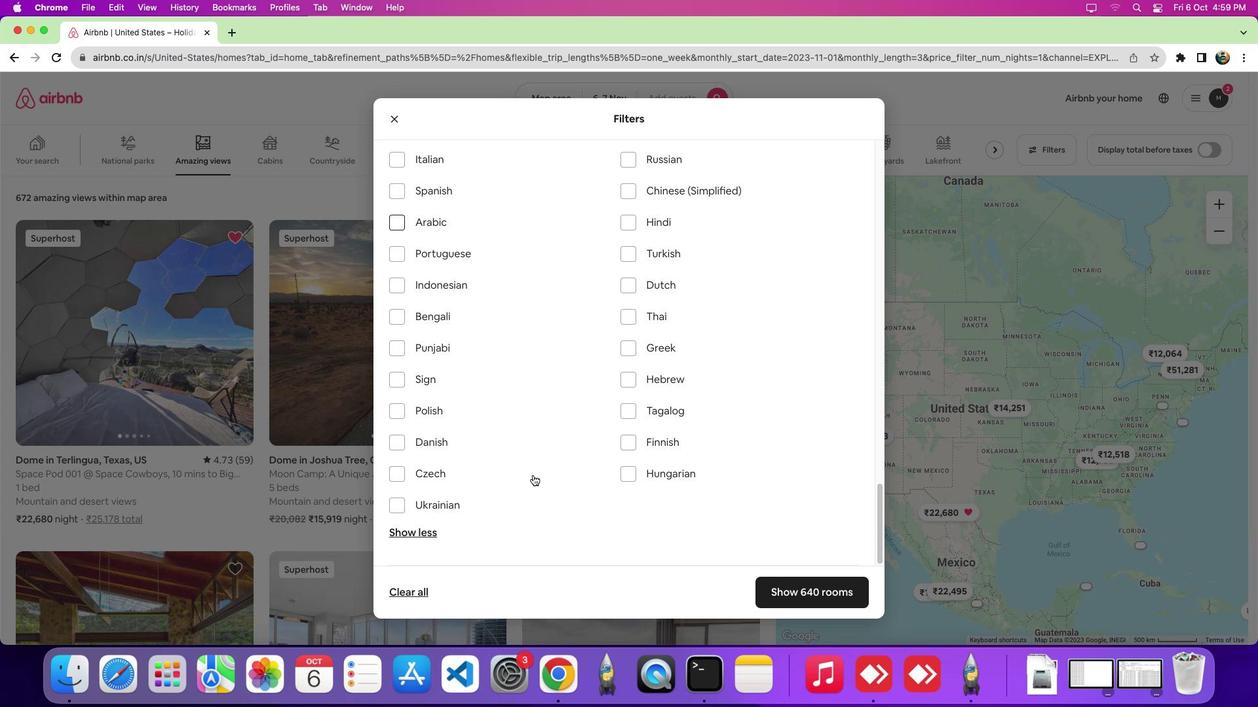 
Action: Mouse moved to (628, 439)
Screenshot: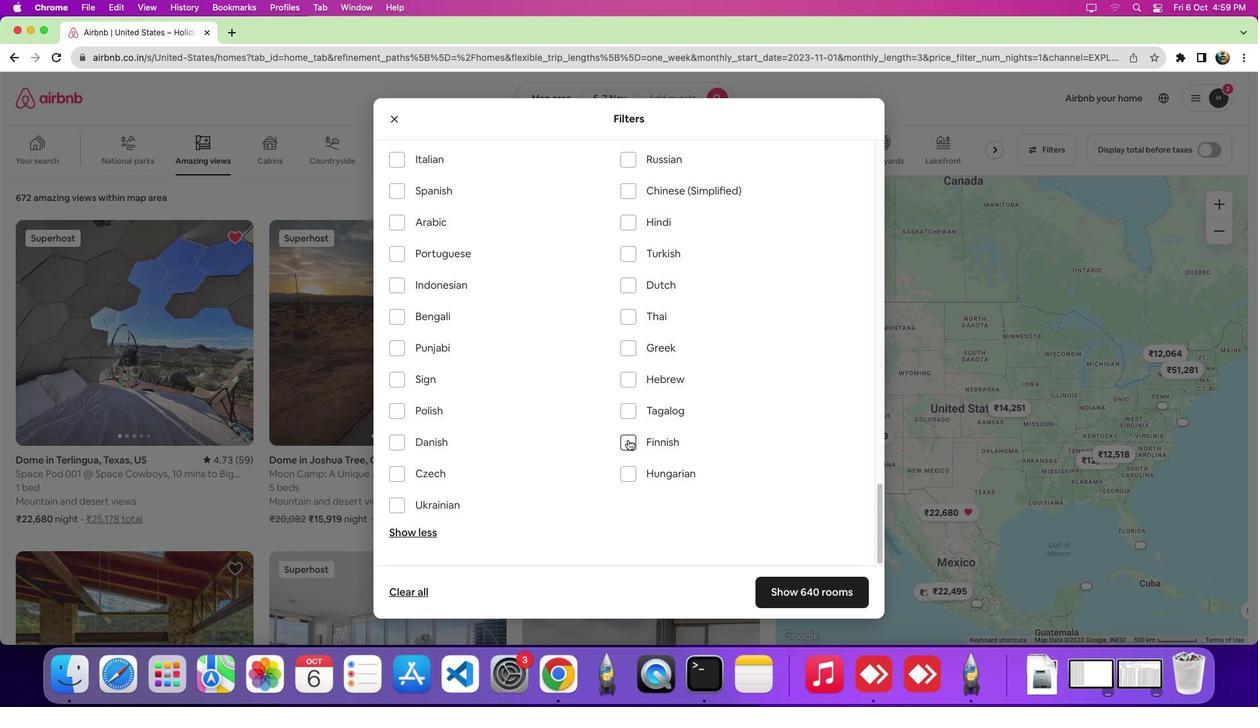 
Action: Mouse pressed left at (628, 439)
Screenshot: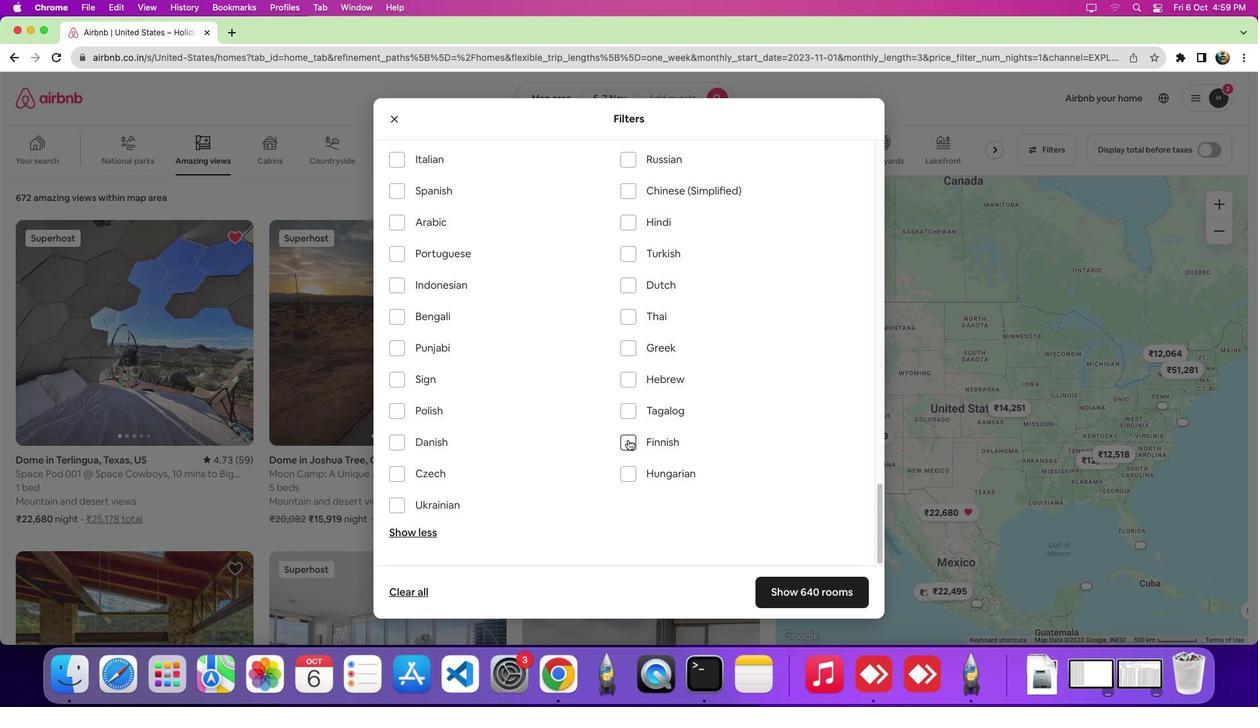 
Action: Mouse moved to (628, 440)
Screenshot: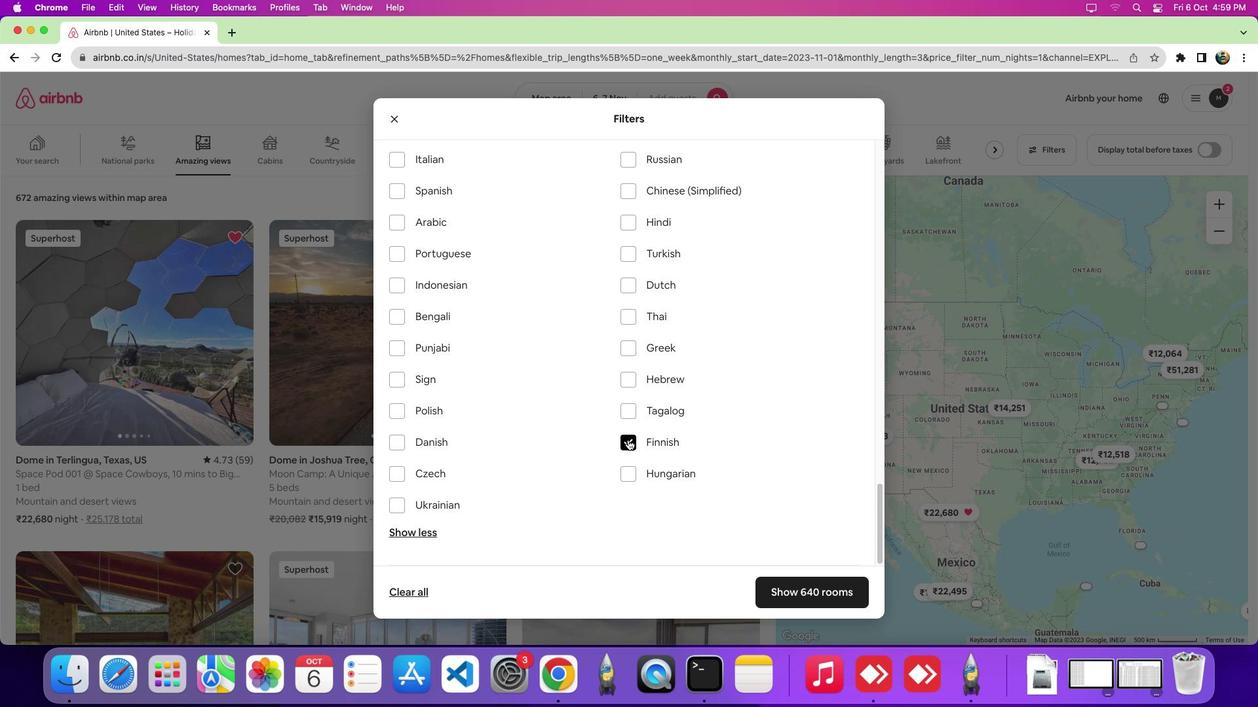
